 Task: Add the workbook title to the page.
Action: Mouse moved to (60, 91)
Screenshot: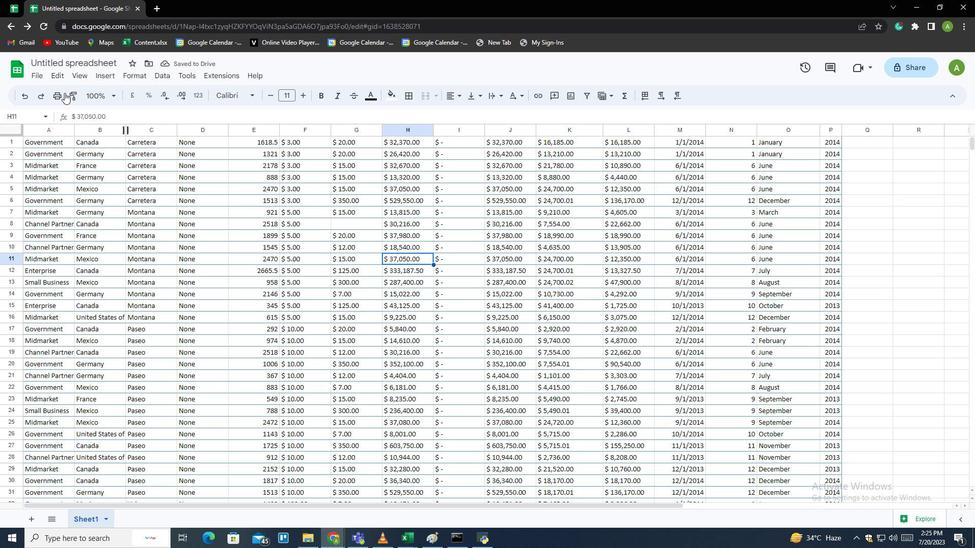 
Action: Mouse pressed left at (60, 91)
Screenshot: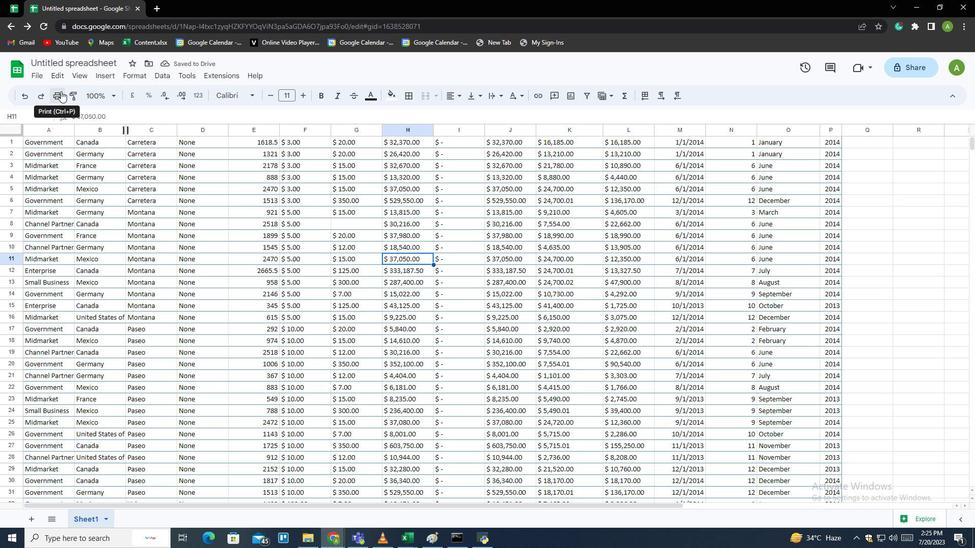 
Action: Mouse moved to (863, 352)
Screenshot: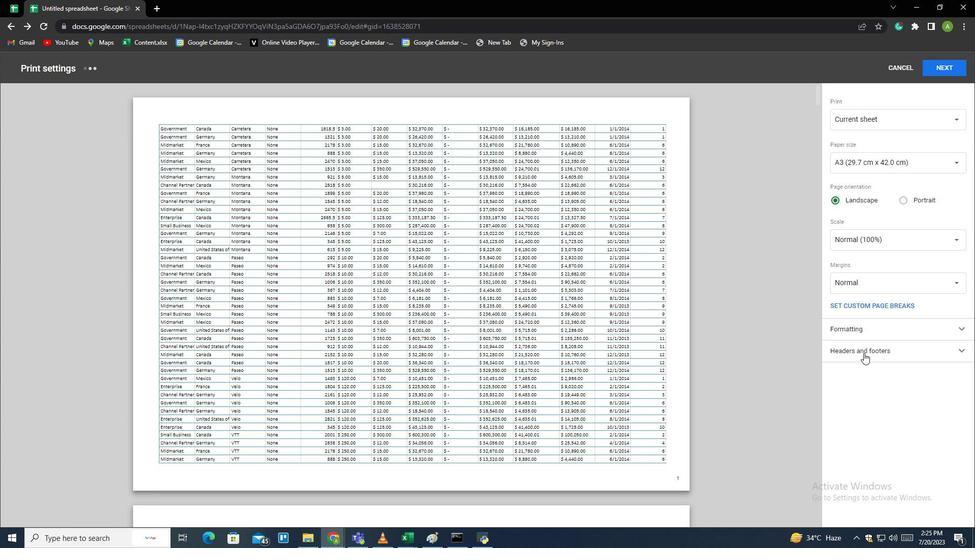 
Action: Mouse pressed left at (863, 352)
Screenshot: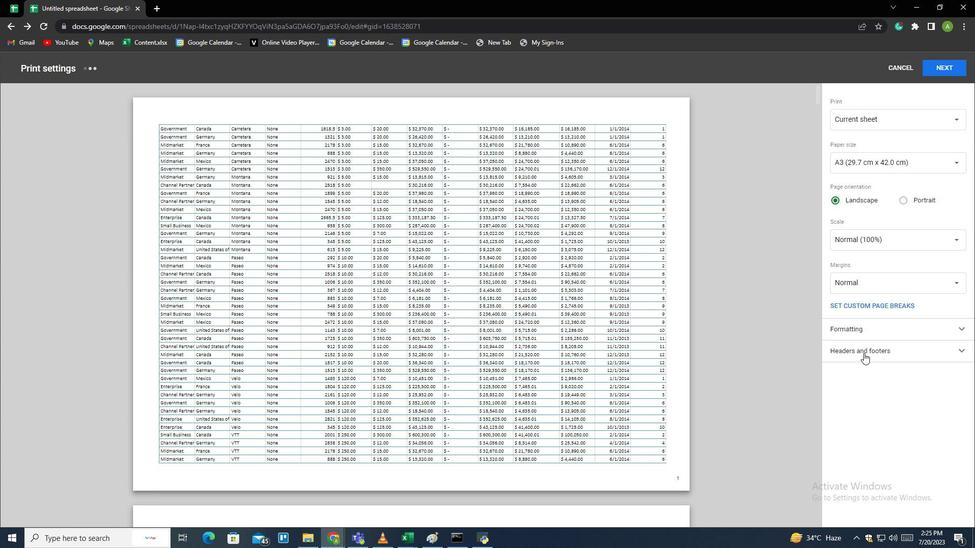 
Action: Mouse moved to (835, 387)
Screenshot: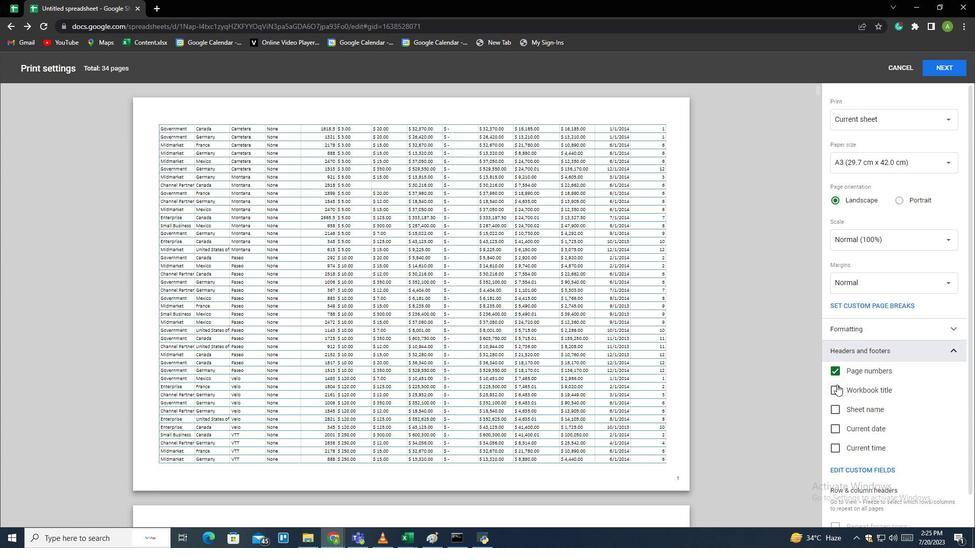
Action: Mouse pressed left at (835, 387)
Screenshot: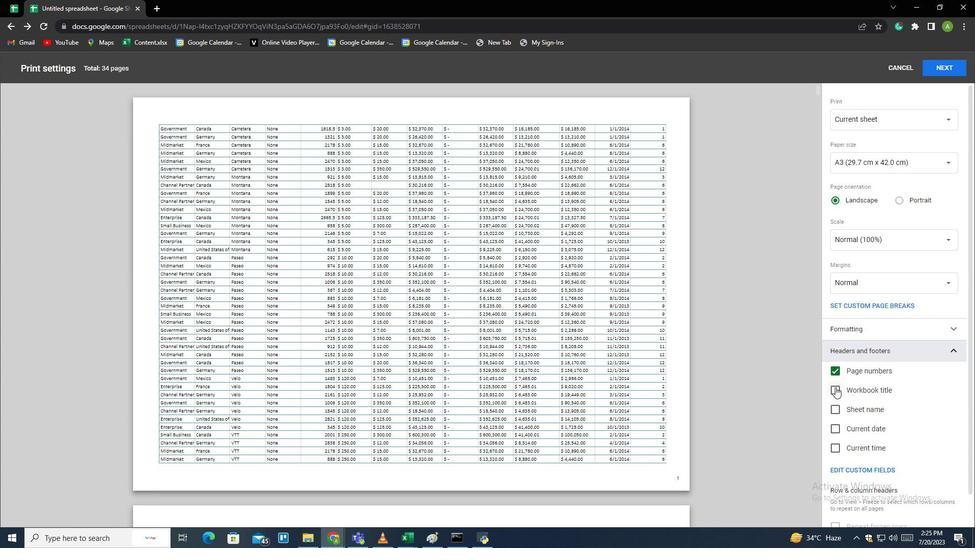 
Action: Mouse moved to (837, 385)
Screenshot: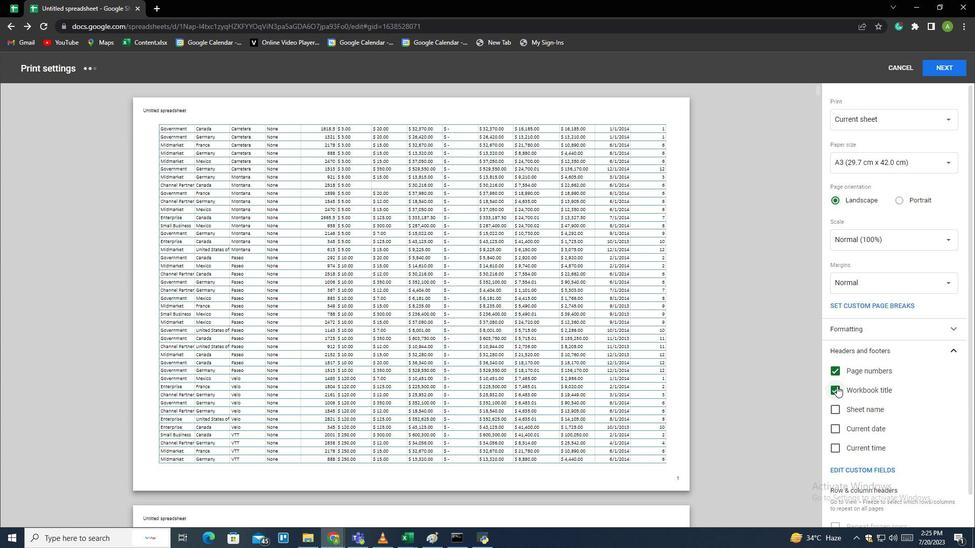 
